 Task: Create a rule from the Routing list, Task moved to a section -> Set Priority in the project AgileRelay , set the section as To-Do and set the priority of the task as  High
Action: Mouse moved to (1271, 208)
Screenshot: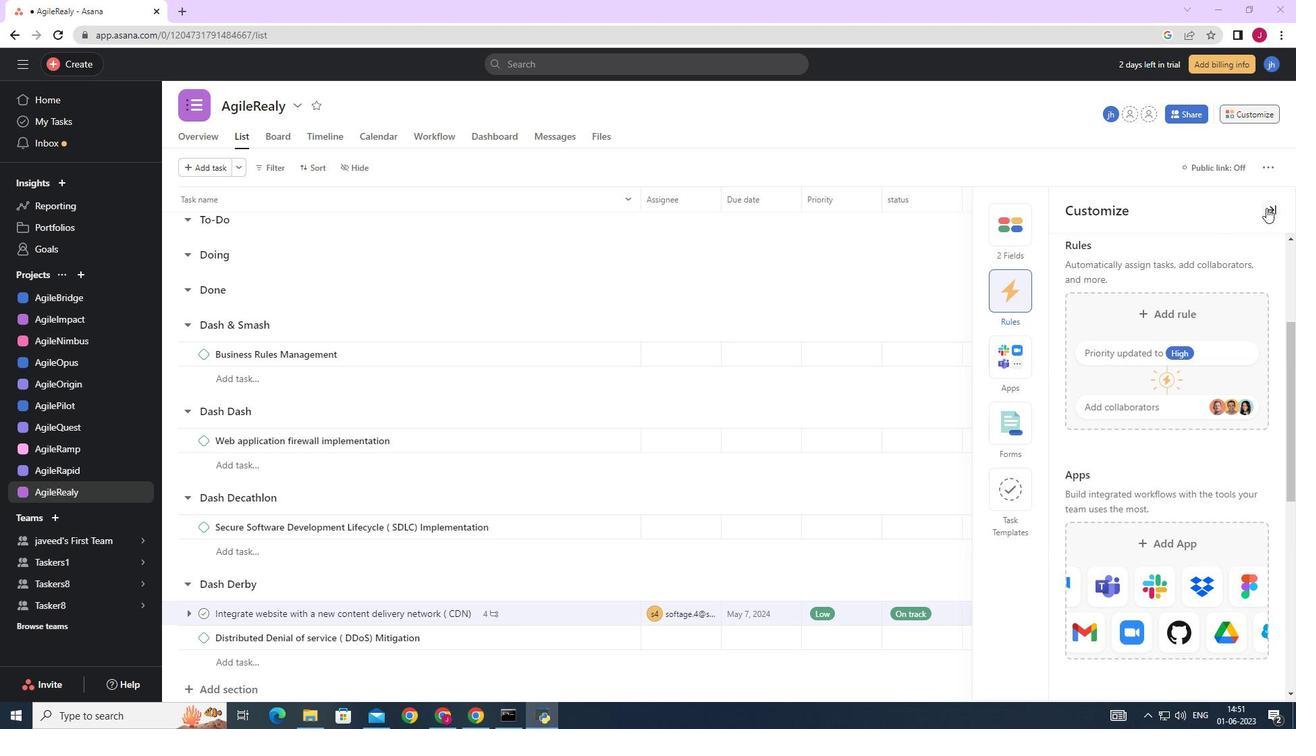 
Action: Mouse pressed left at (1271, 208)
Screenshot: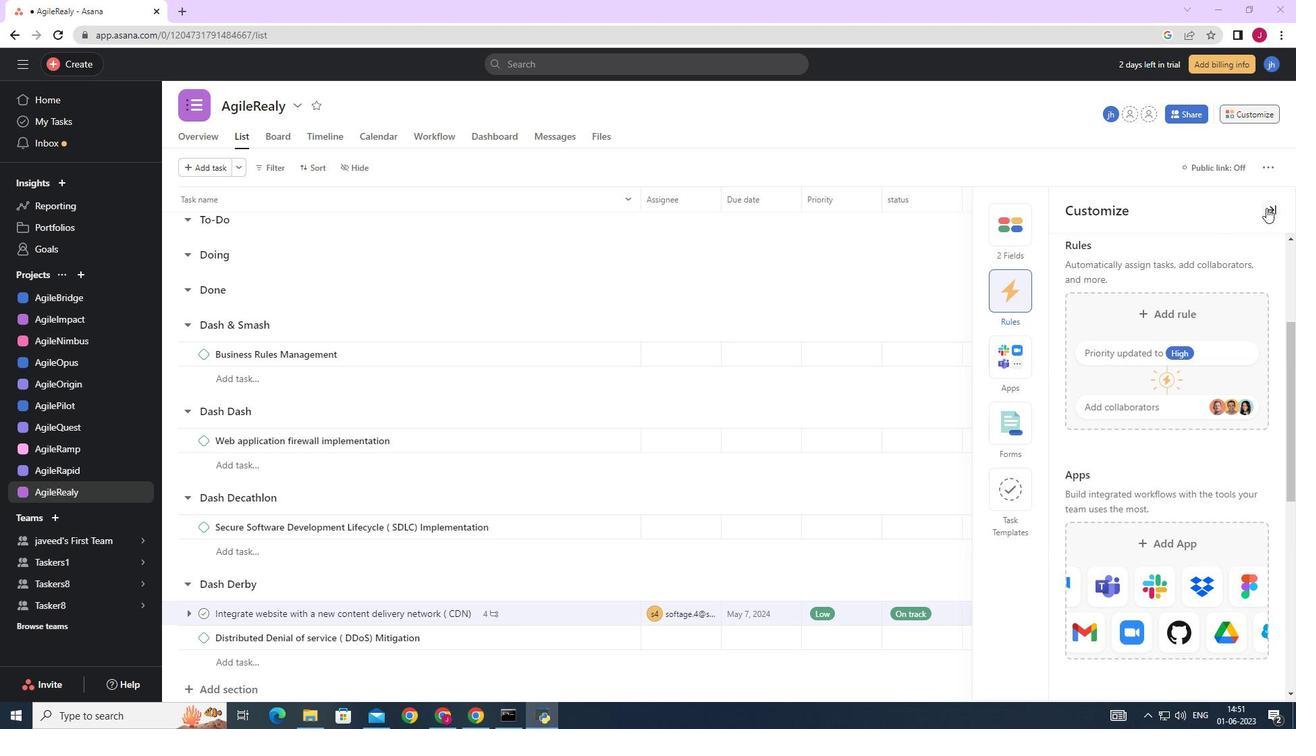
Action: Mouse moved to (1258, 114)
Screenshot: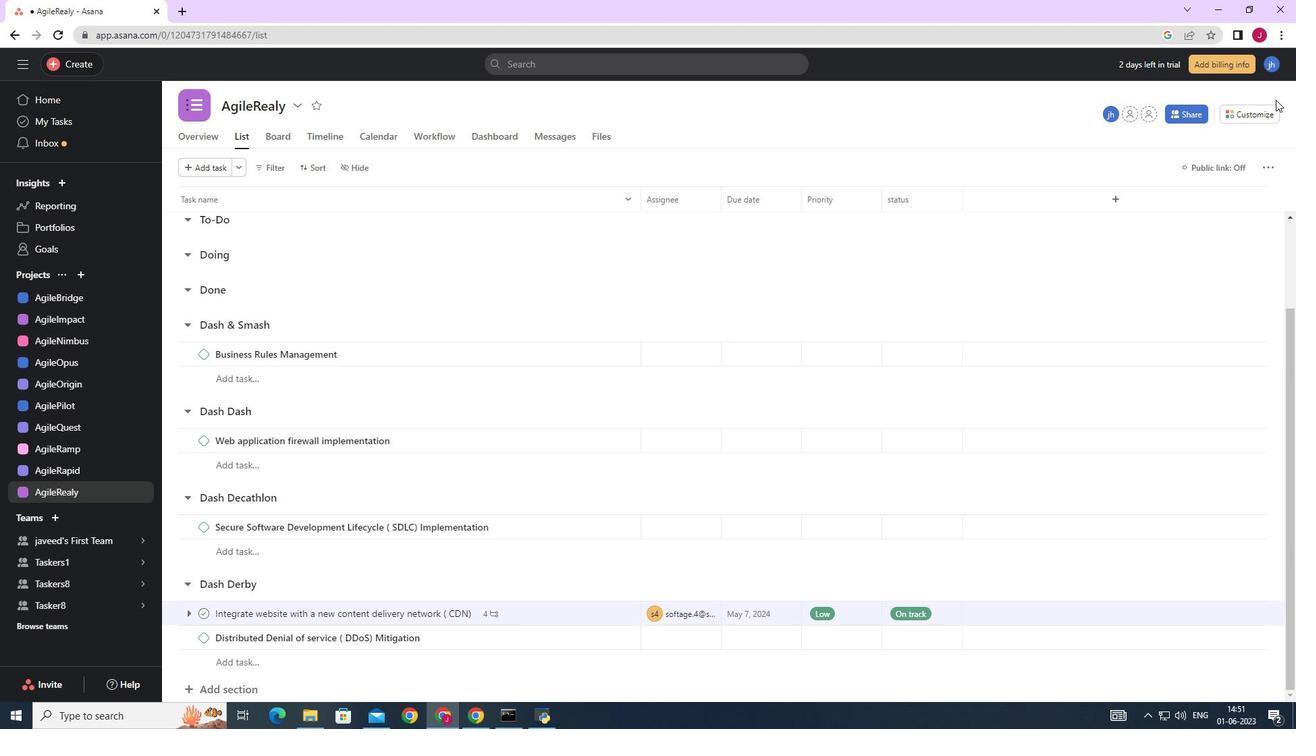 
Action: Mouse pressed left at (1258, 114)
Screenshot: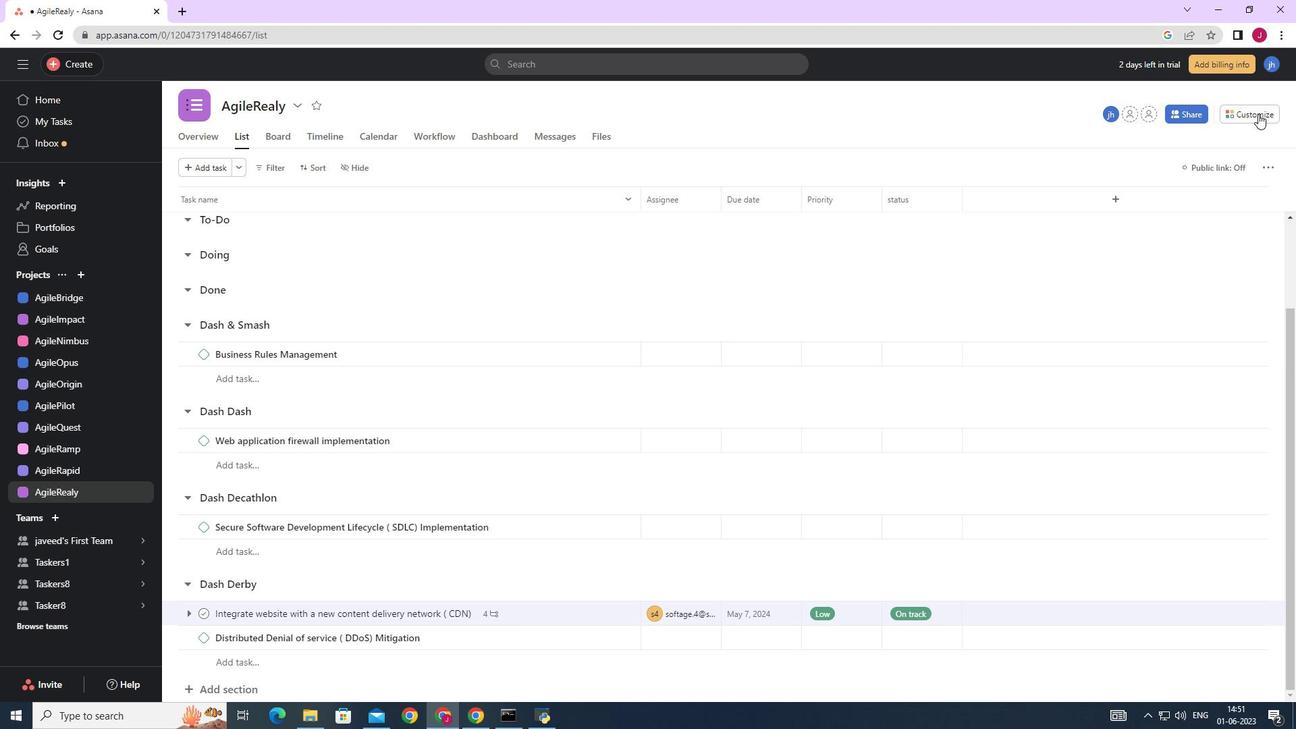 
Action: Mouse moved to (1016, 290)
Screenshot: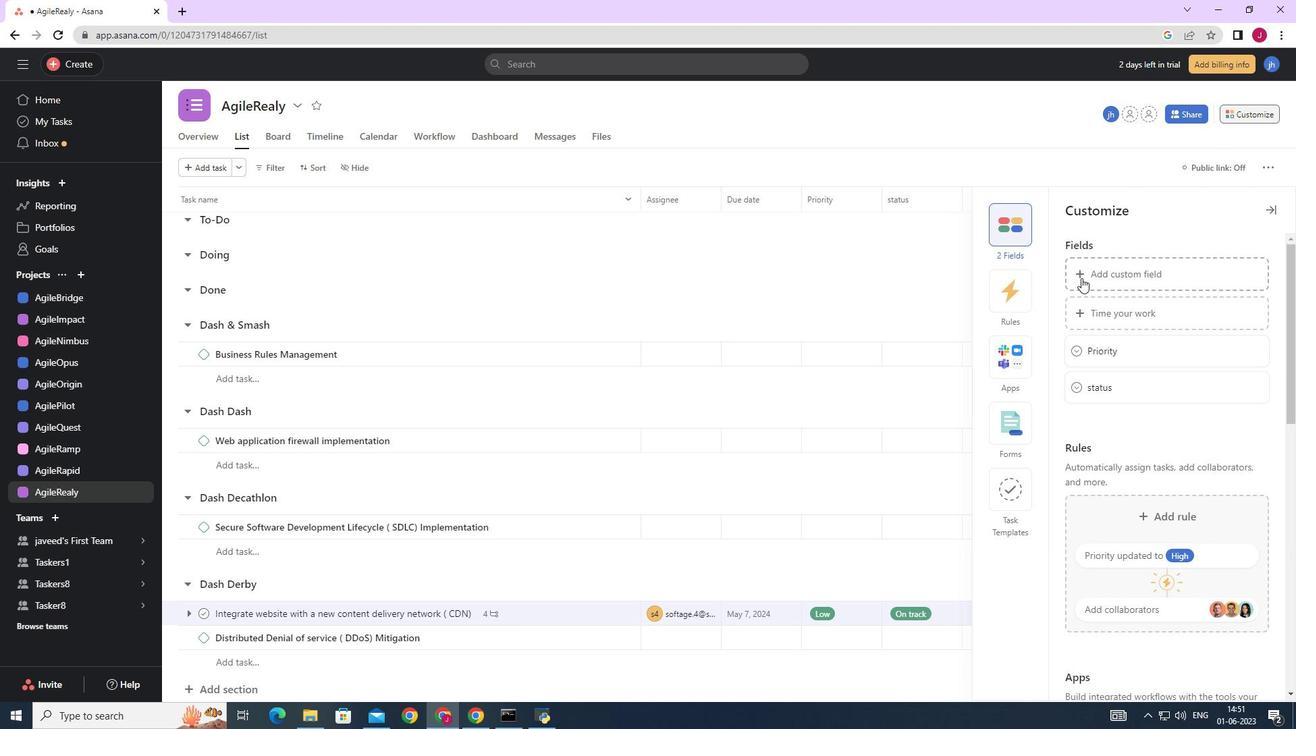 
Action: Mouse pressed left at (1016, 290)
Screenshot: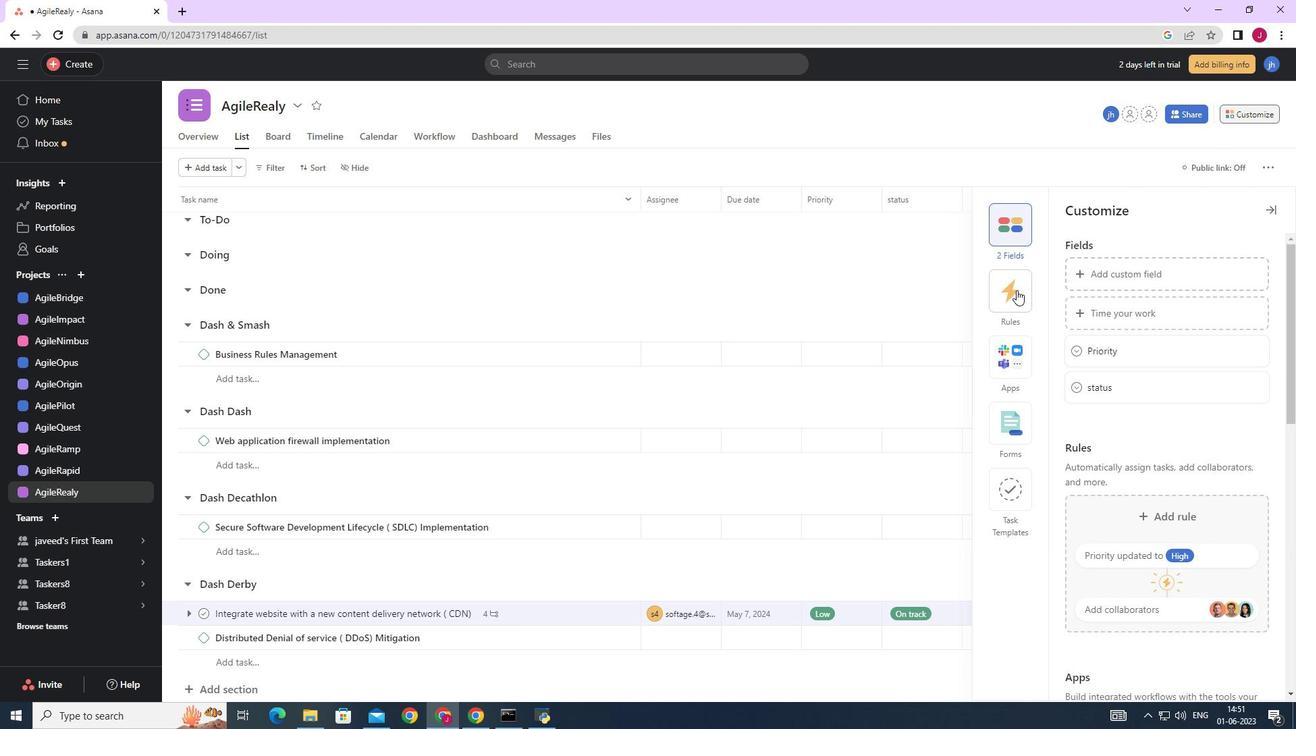 
Action: Mouse moved to (1095, 309)
Screenshot: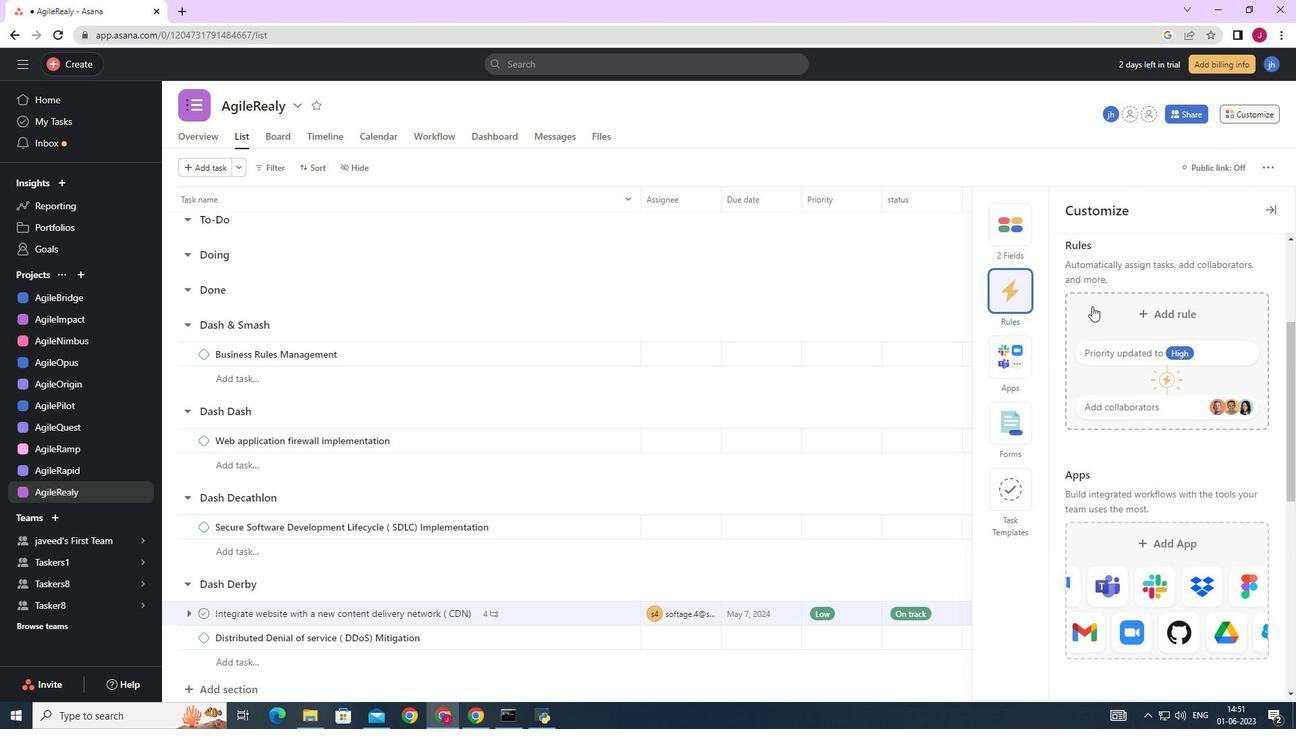 
Action: Mouse pressed left at (1095, 309)
Screenshot: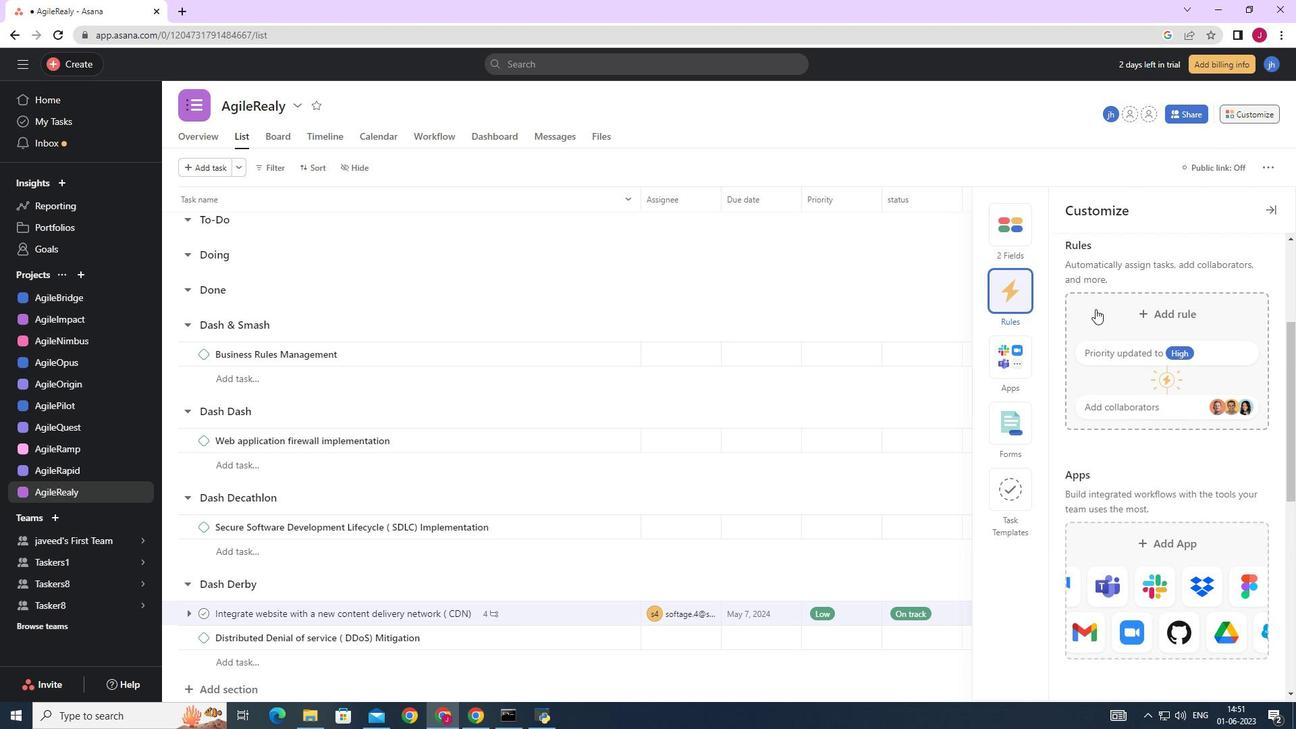 
Action: Mouse moved to (285, 171)
Screenshot: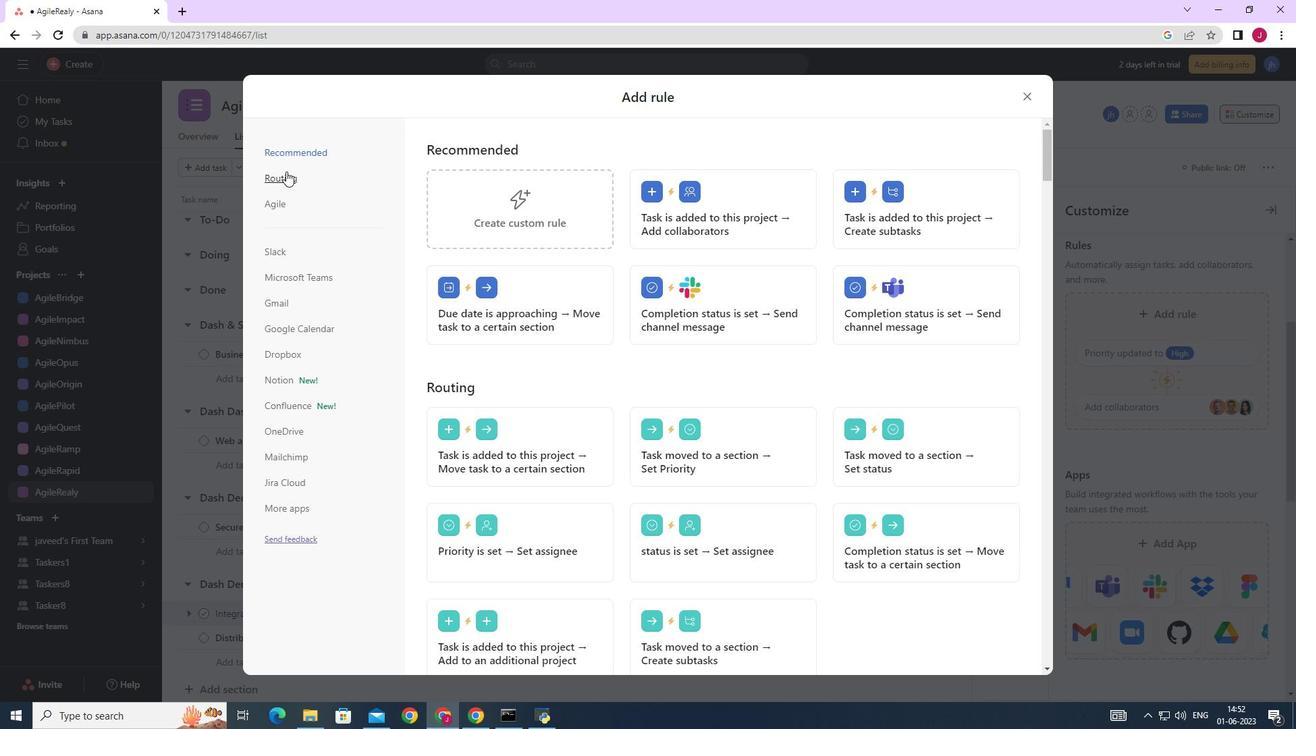 
Action: Mouse pressed left at (285, 171)
Screenshot: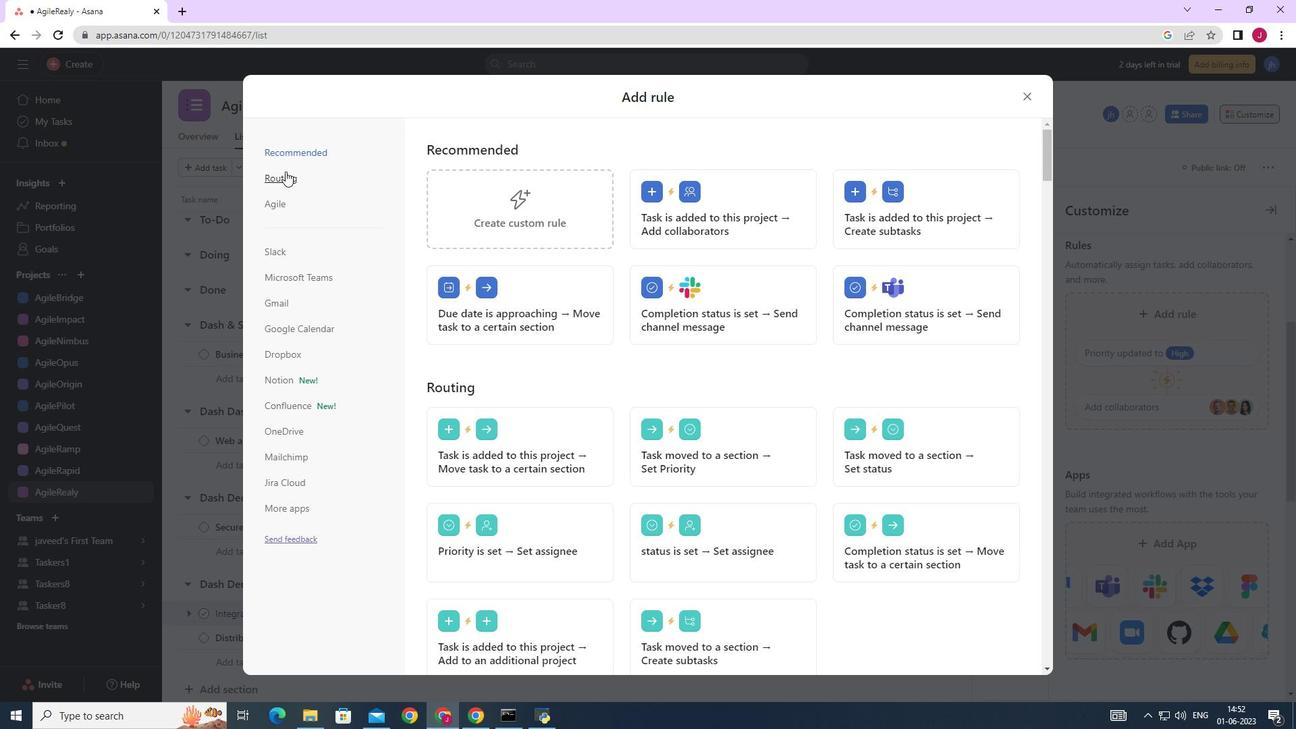 
Action: Mouse moved to (700, 208)
Screenshot: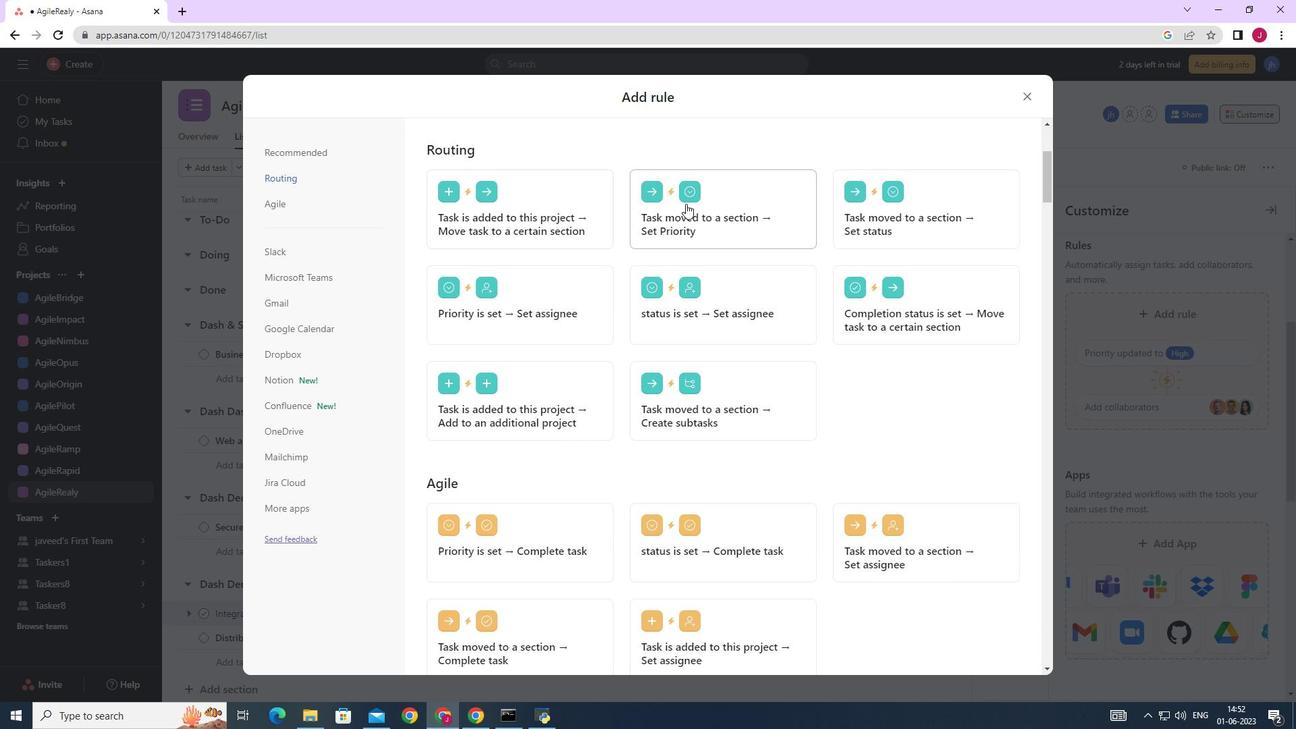
Action: Mouse pressed left at (700, 208)
Screenshot: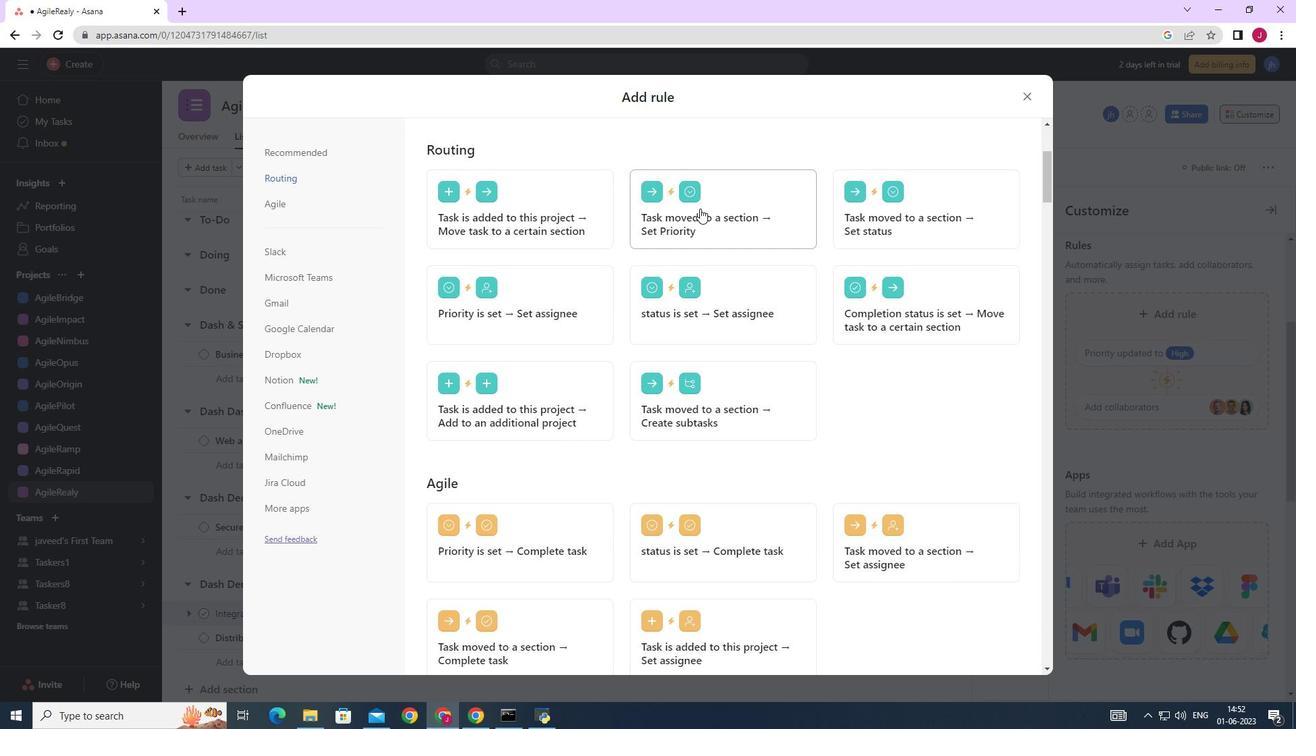 
Action: Mouse moved to (534, 359)
Screenshot: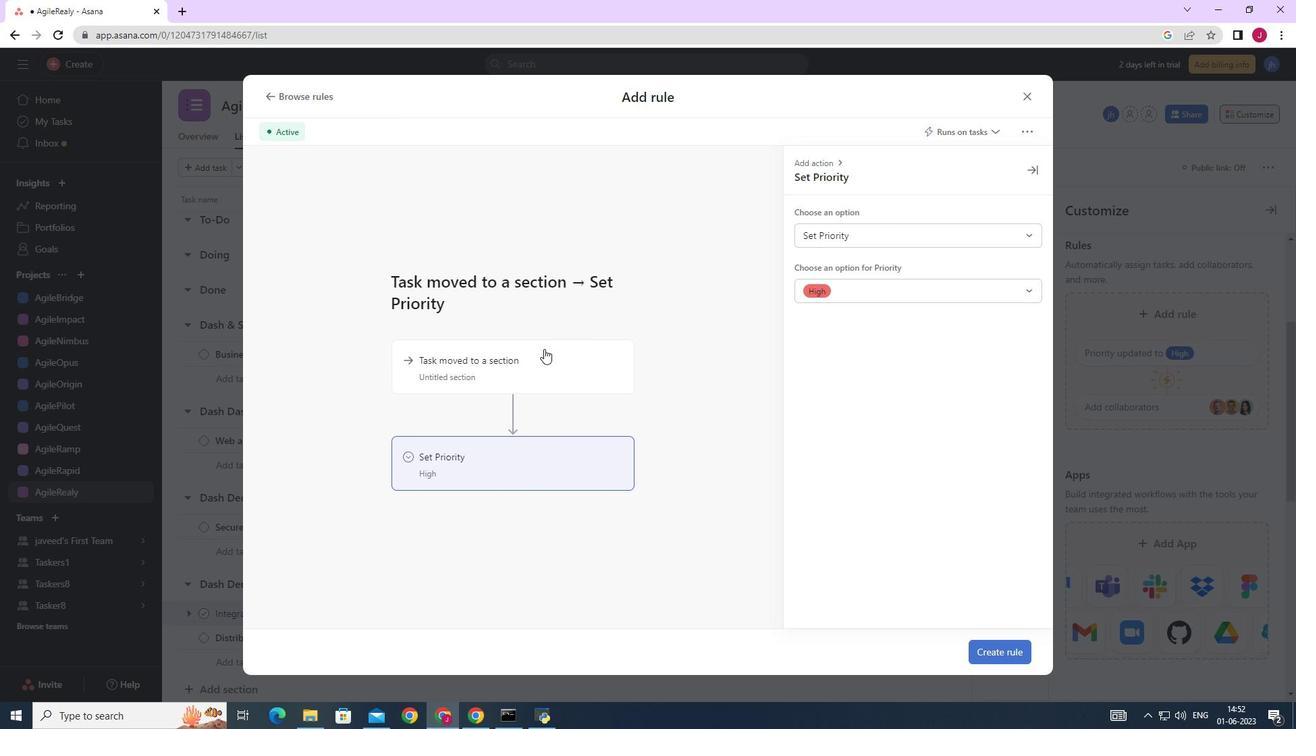 
Action: Mouse pressed left at (534, 359)
Screenshot: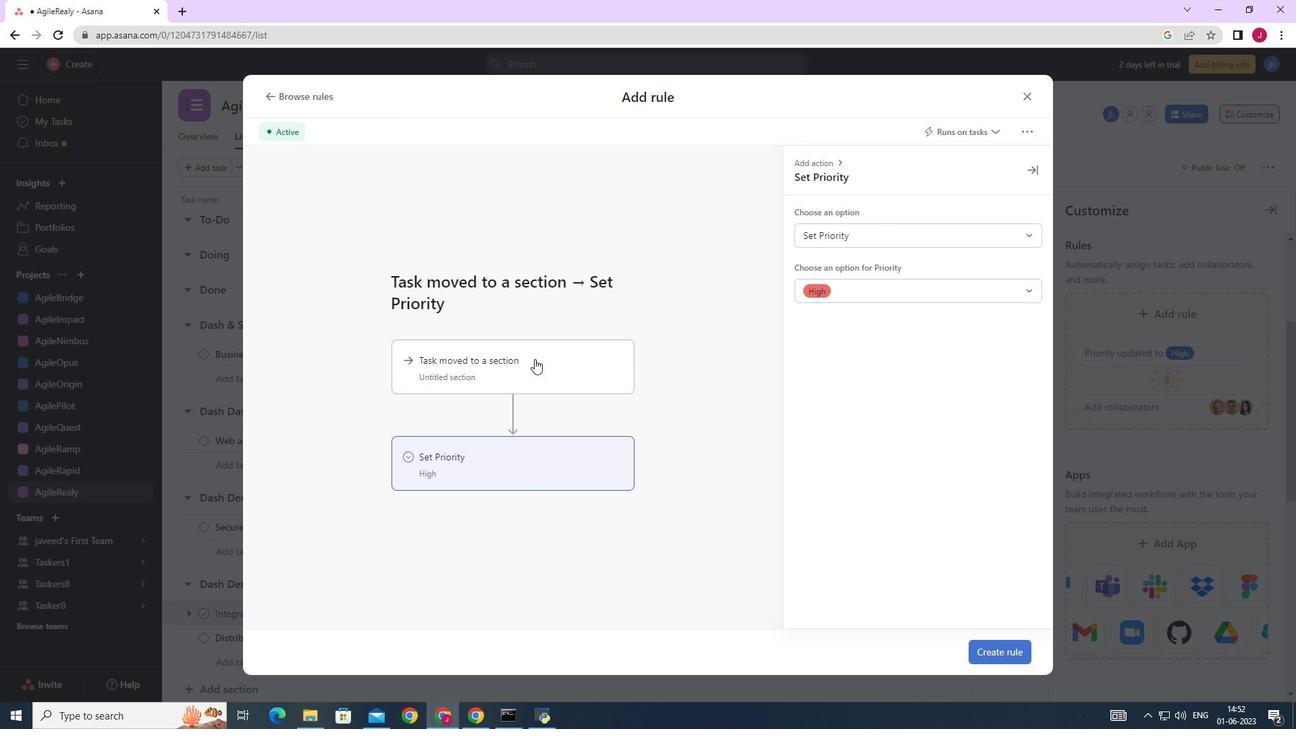 
Action: Mouse moved to (891, 238)
Screenshot: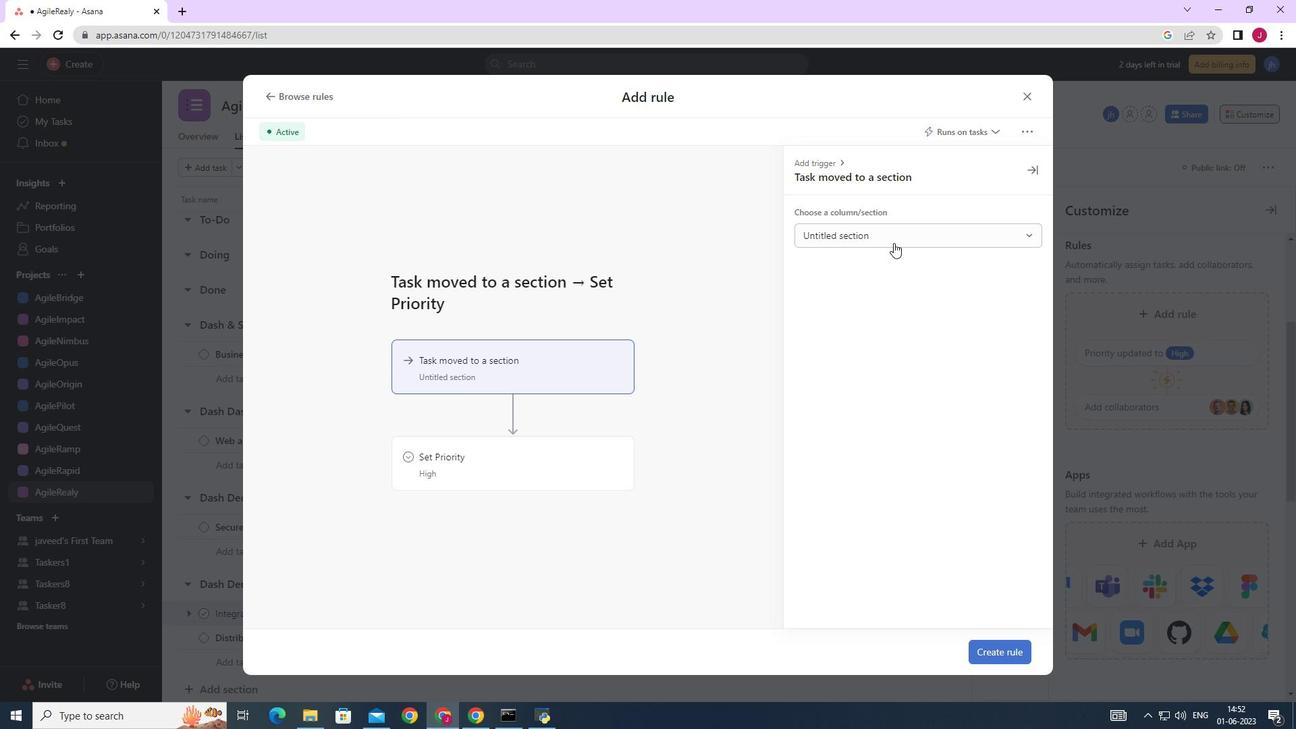 
Action: Mouse pressed left at (891, 238)
Screenshot: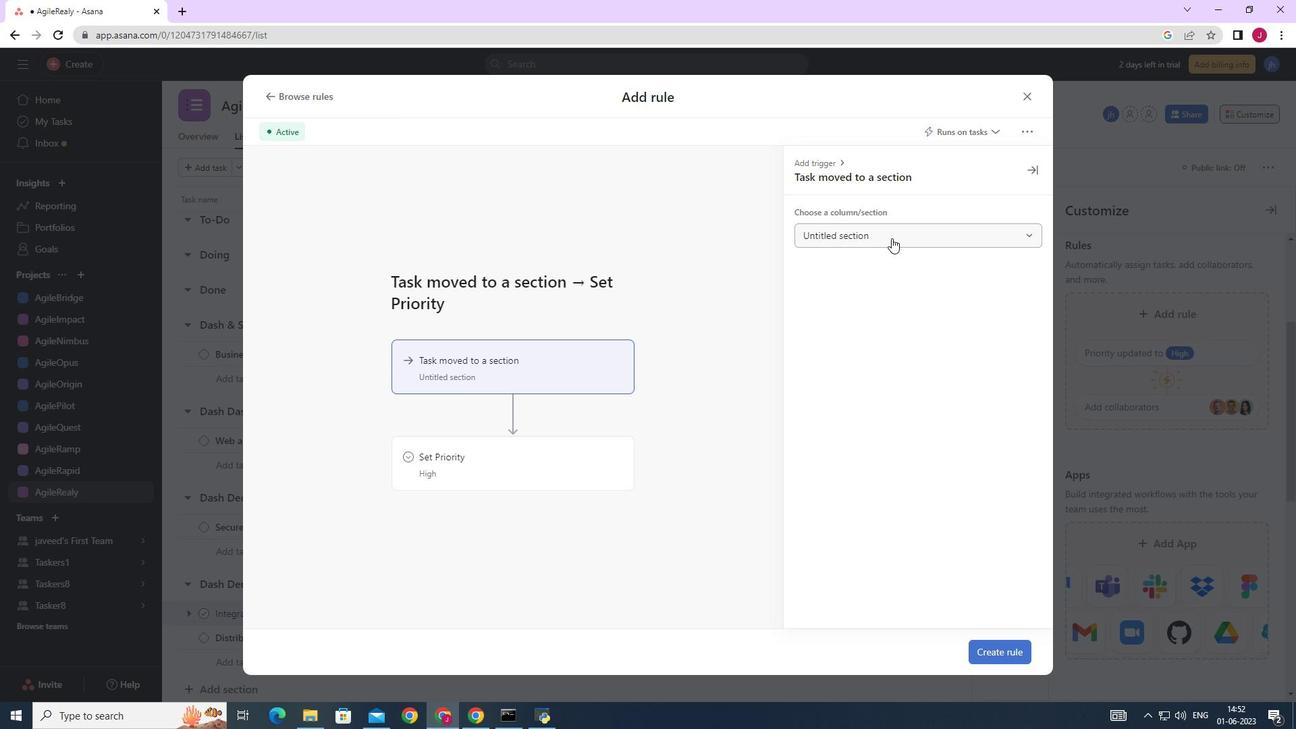 
Action: Mouse moved to (835, 293)
Screenshot: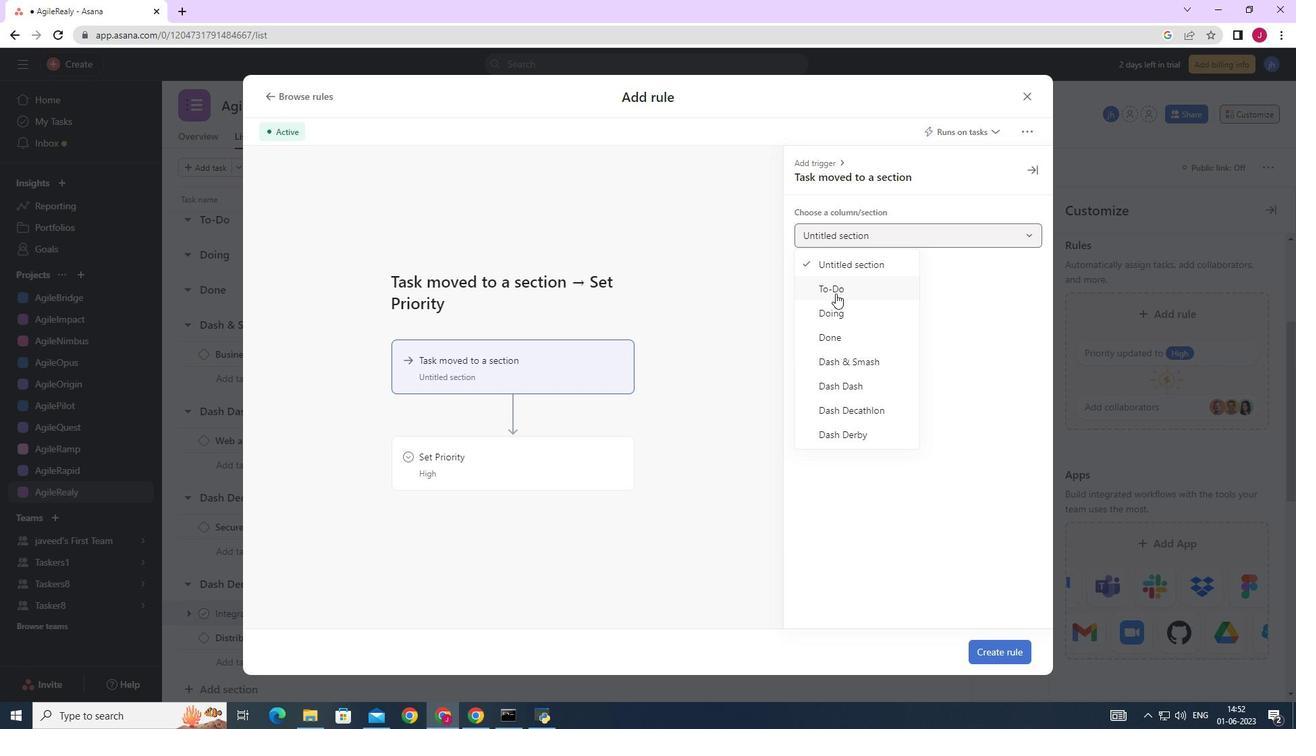 
Action: Mouse pressed left at (835, 293)
Screenshot: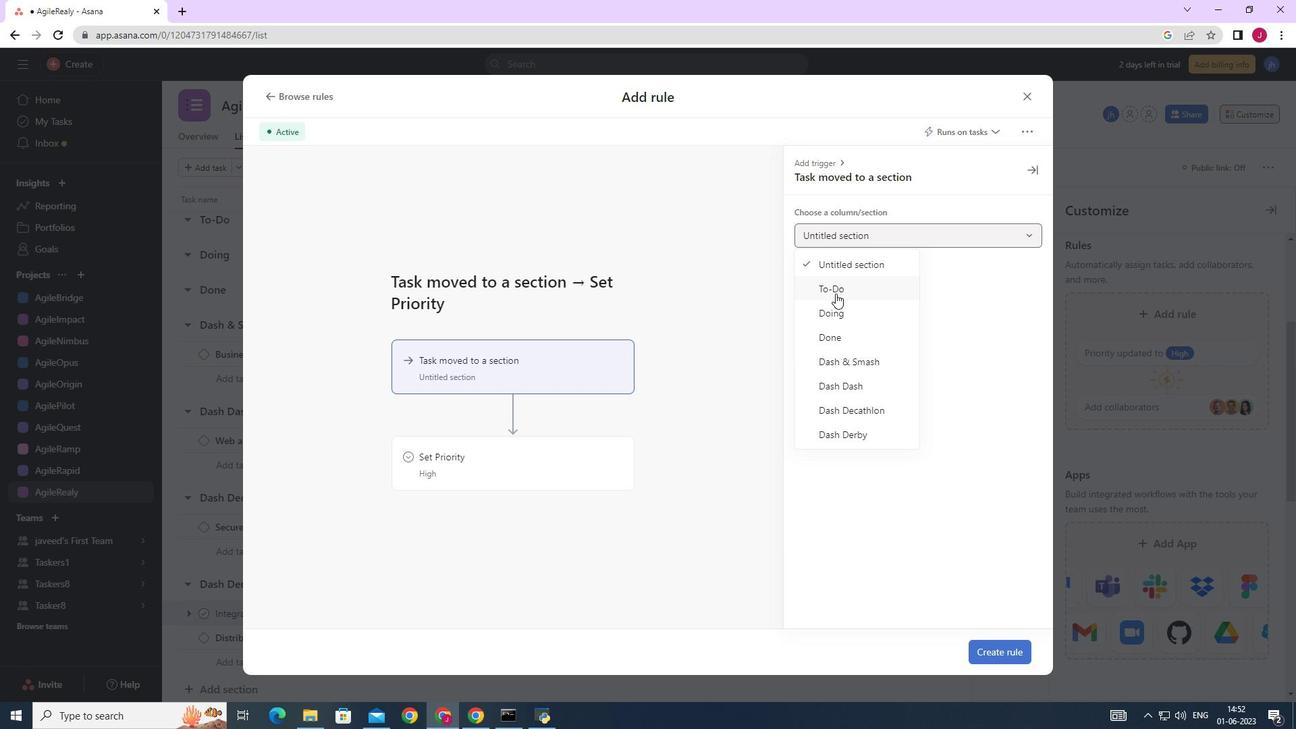 
Action: Mouse moved to (499, 488)
Screenshot: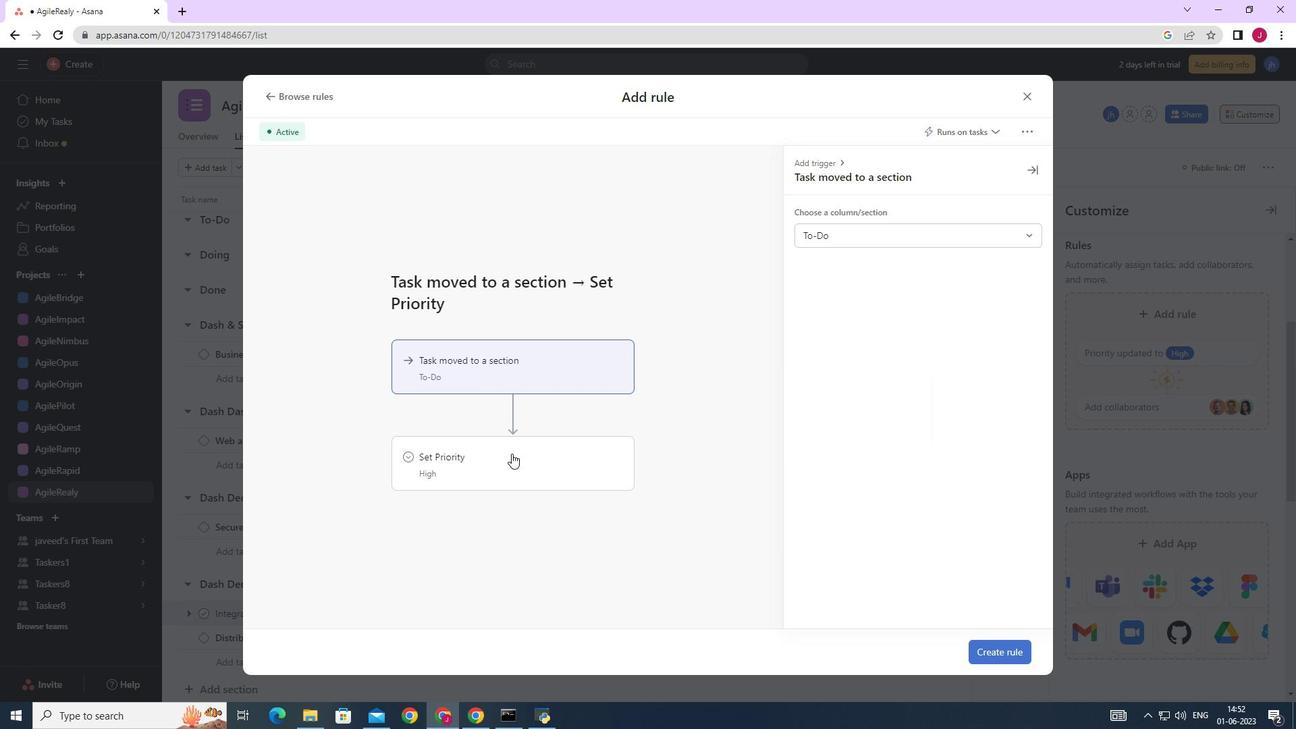 
Action: Mouse pressed left at (499, 488)
Screenshot: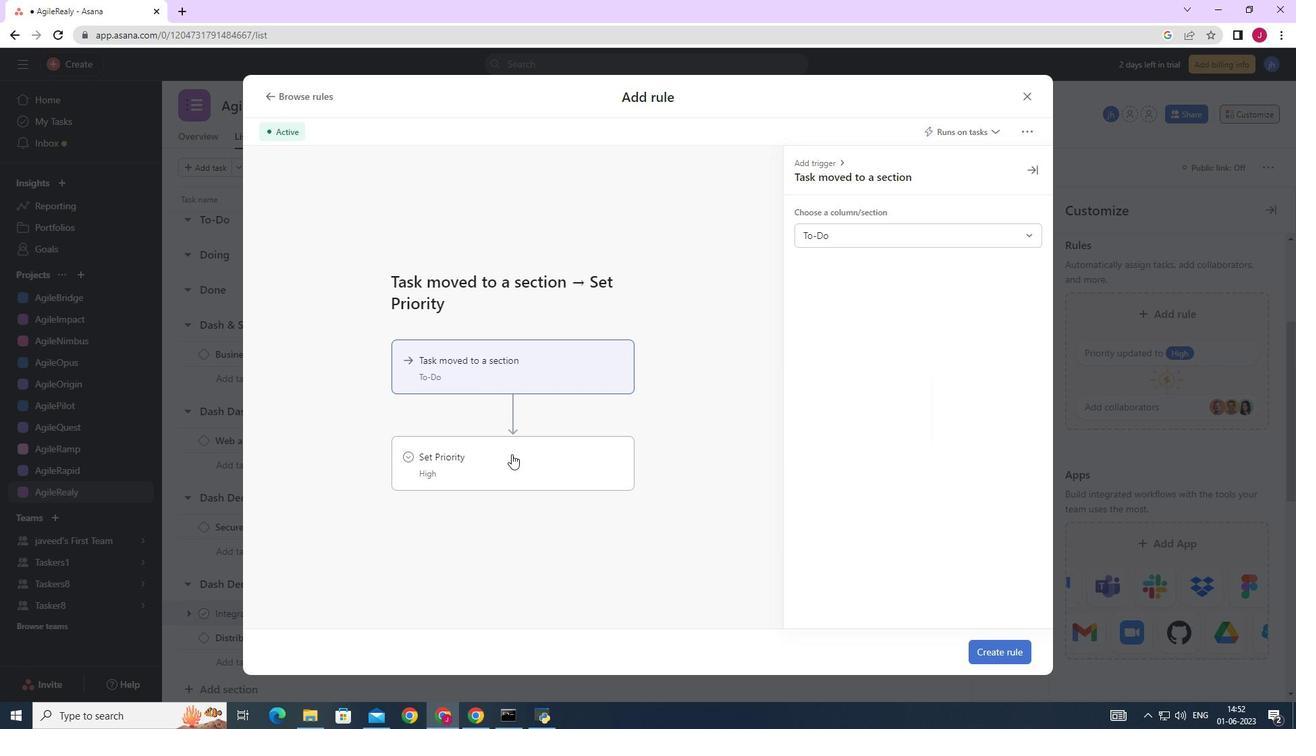 
Action: Mouse moved to (905, 232)
Screenshot: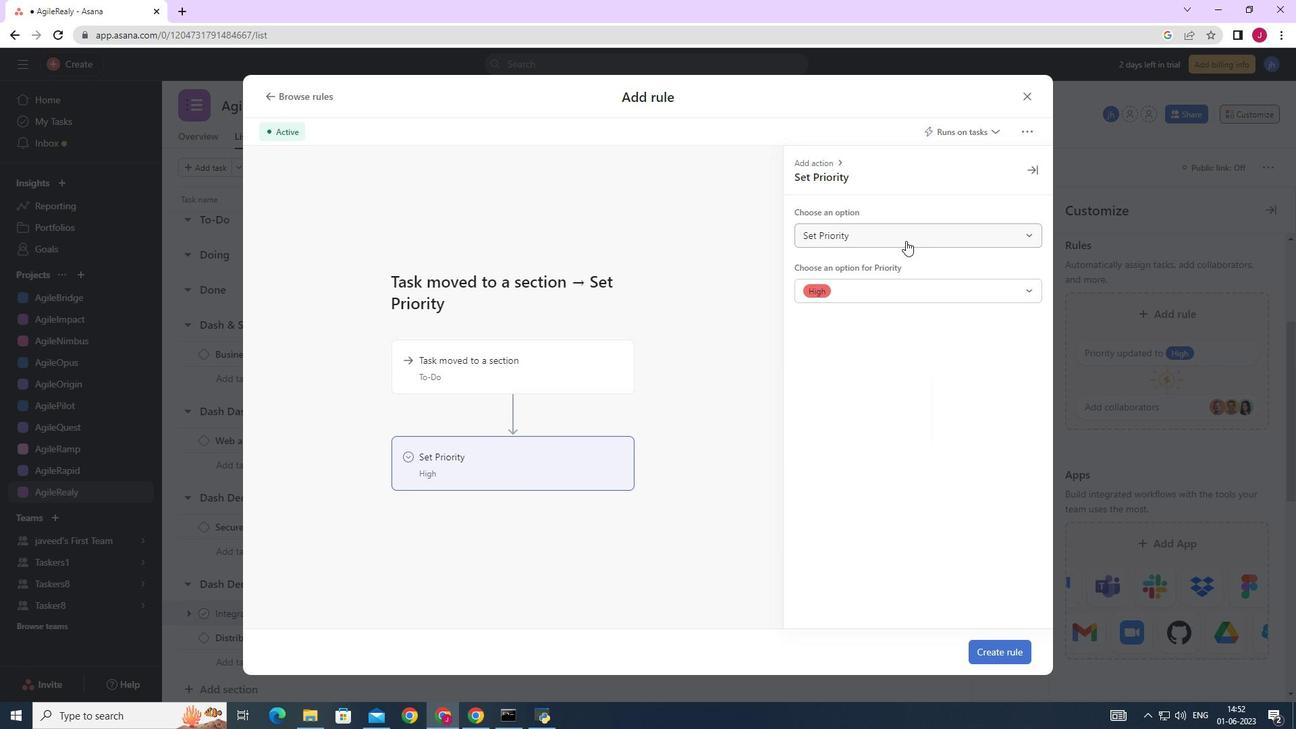 
Action: Mouse pressed left at (905, 232)
Screenshot: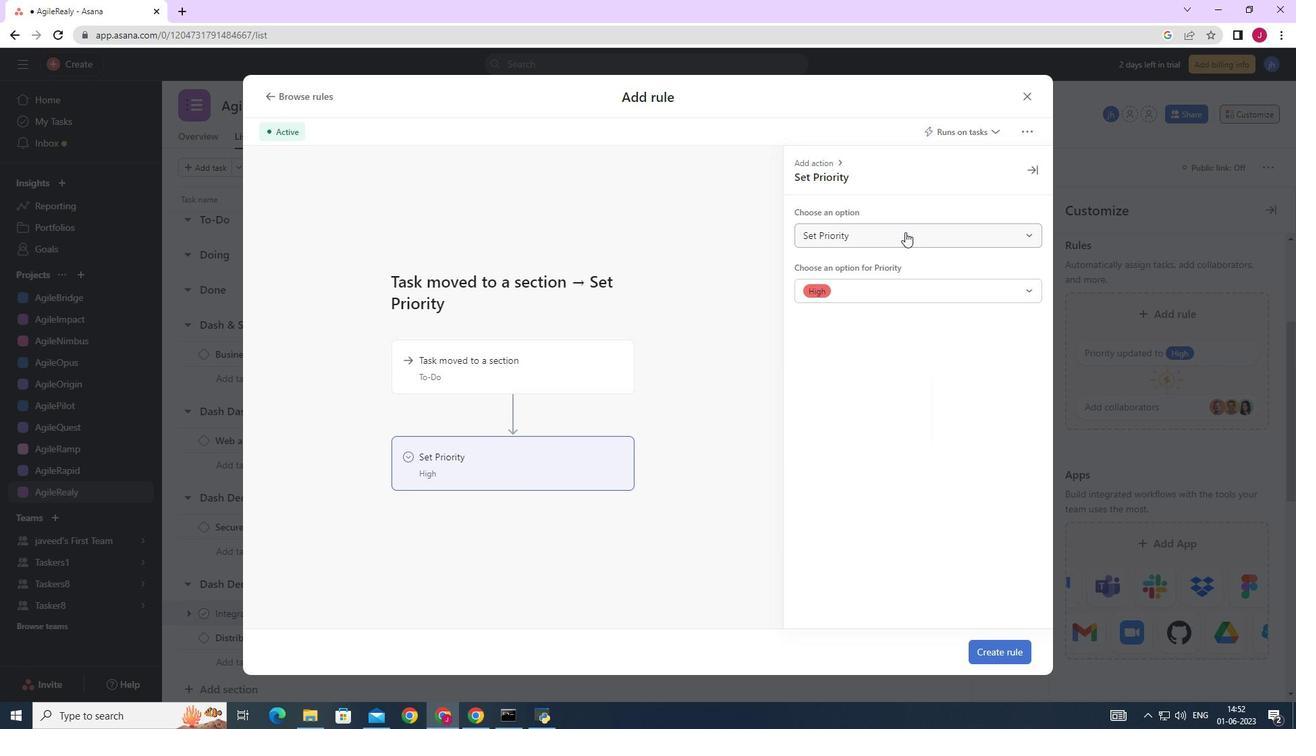 
Action: Mouse moved to (863, 263)
Screenshot: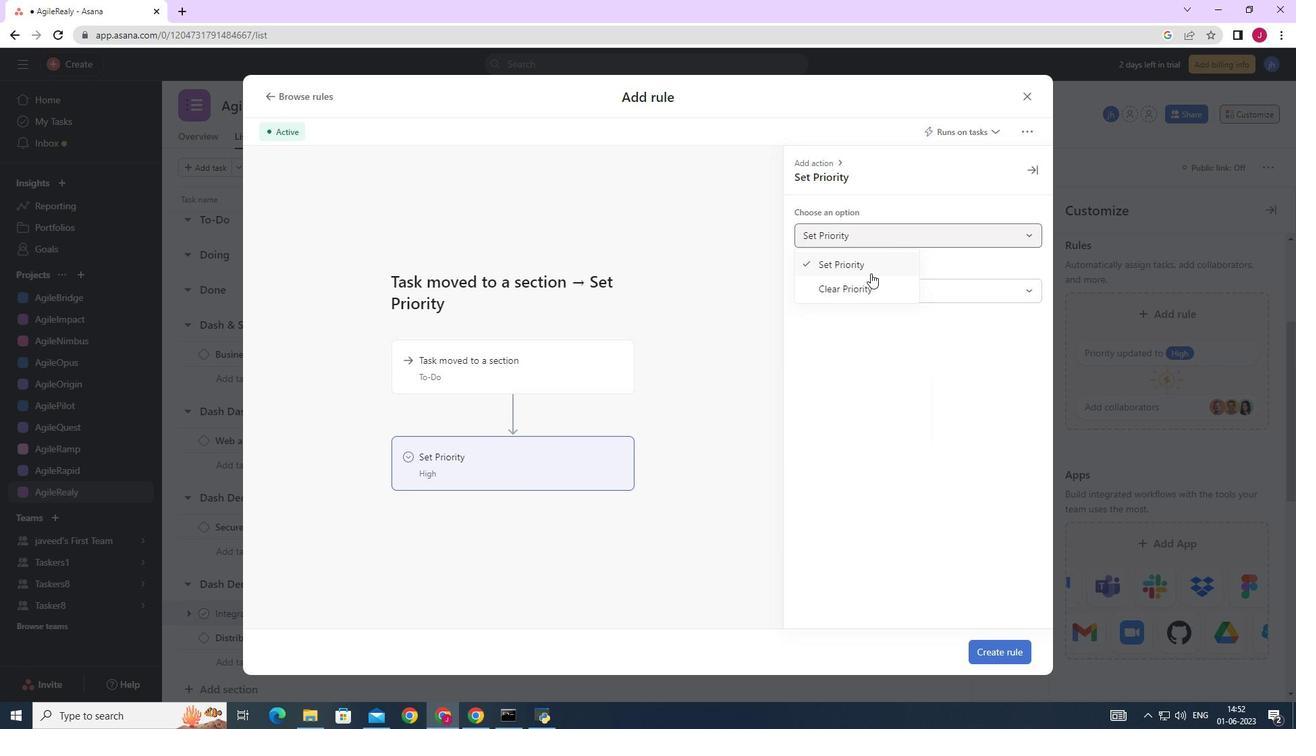 
Action: Mouse pressed left at (863, 263)
Screenshot: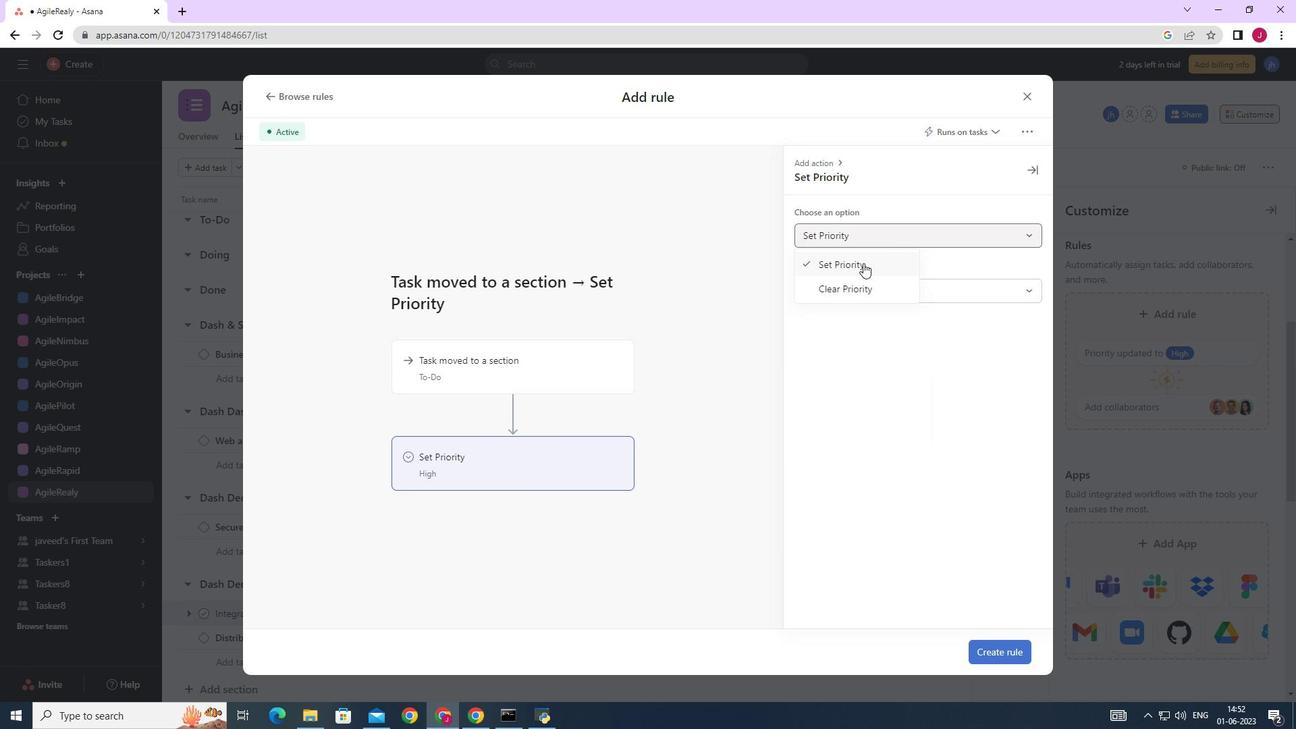 
Action: Mouse moved to (826, 288)
Screenshot: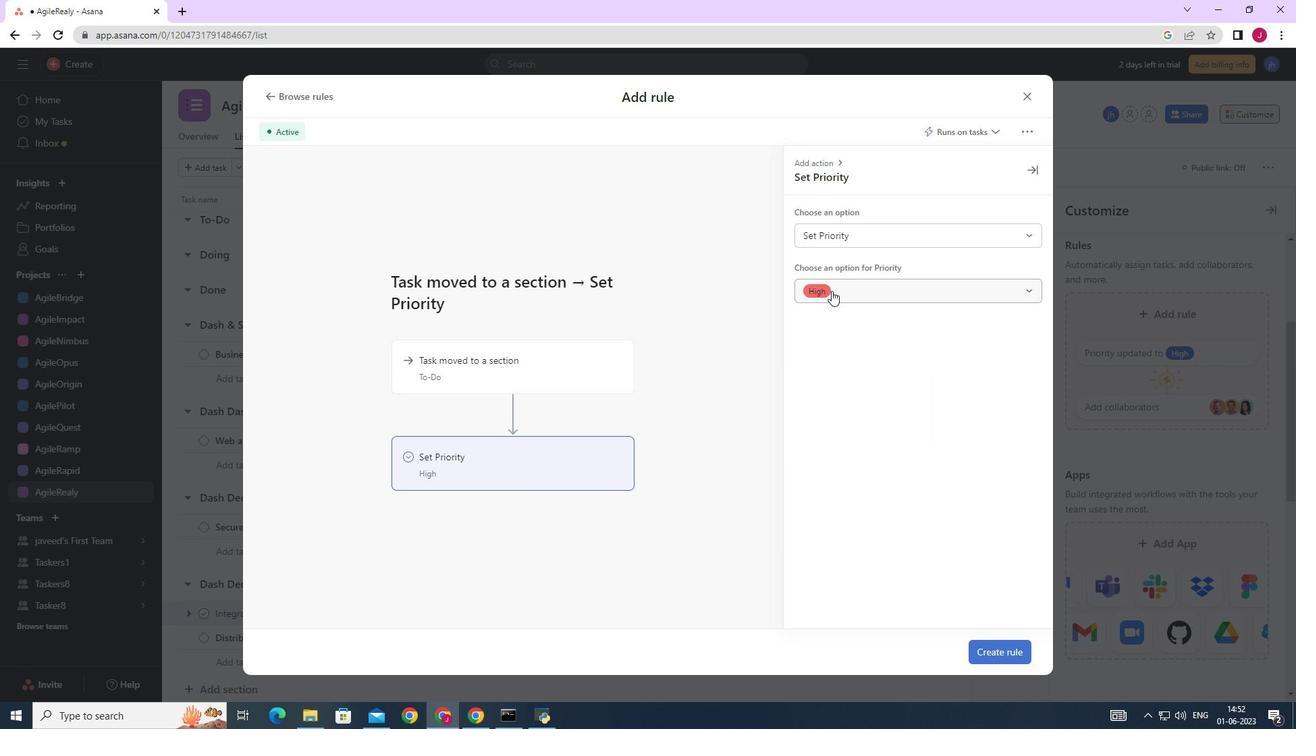
Action: Mouse pressed left at (826, 288)
Screenshot: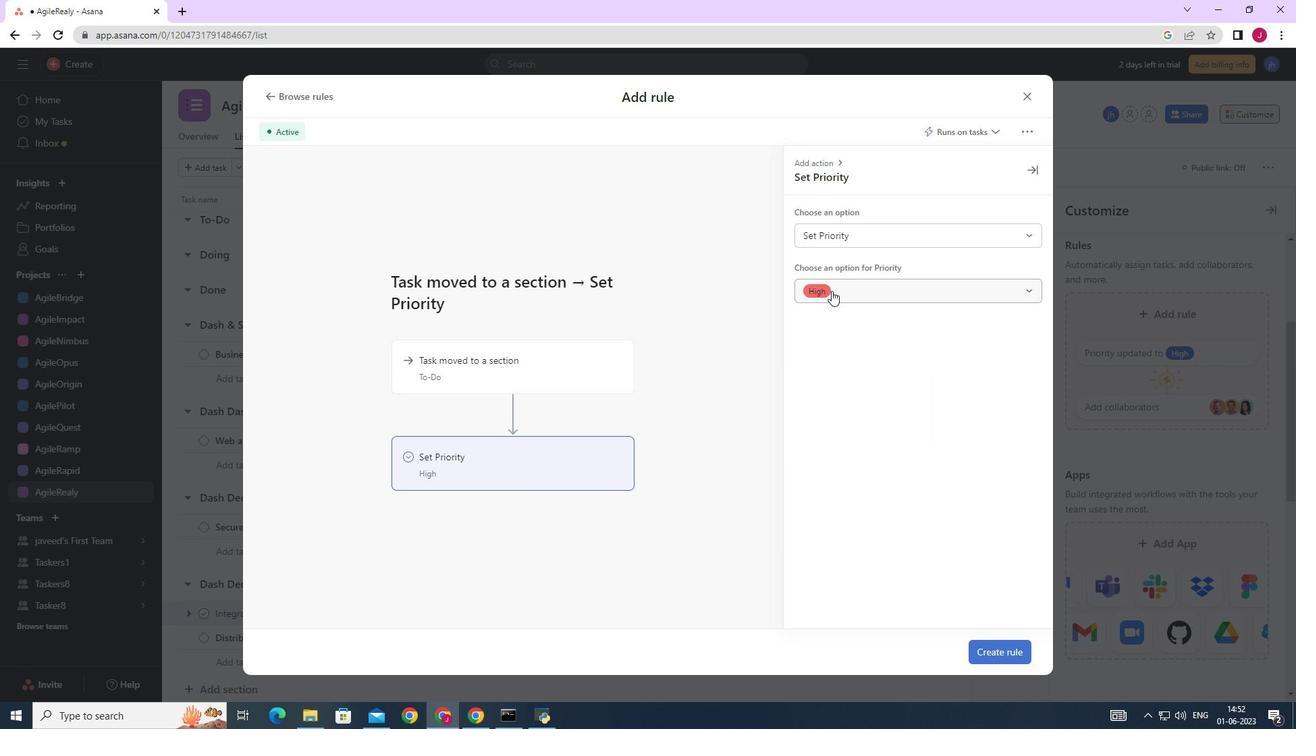 
Action: Mouse moved to (835, 320)
Screenshot: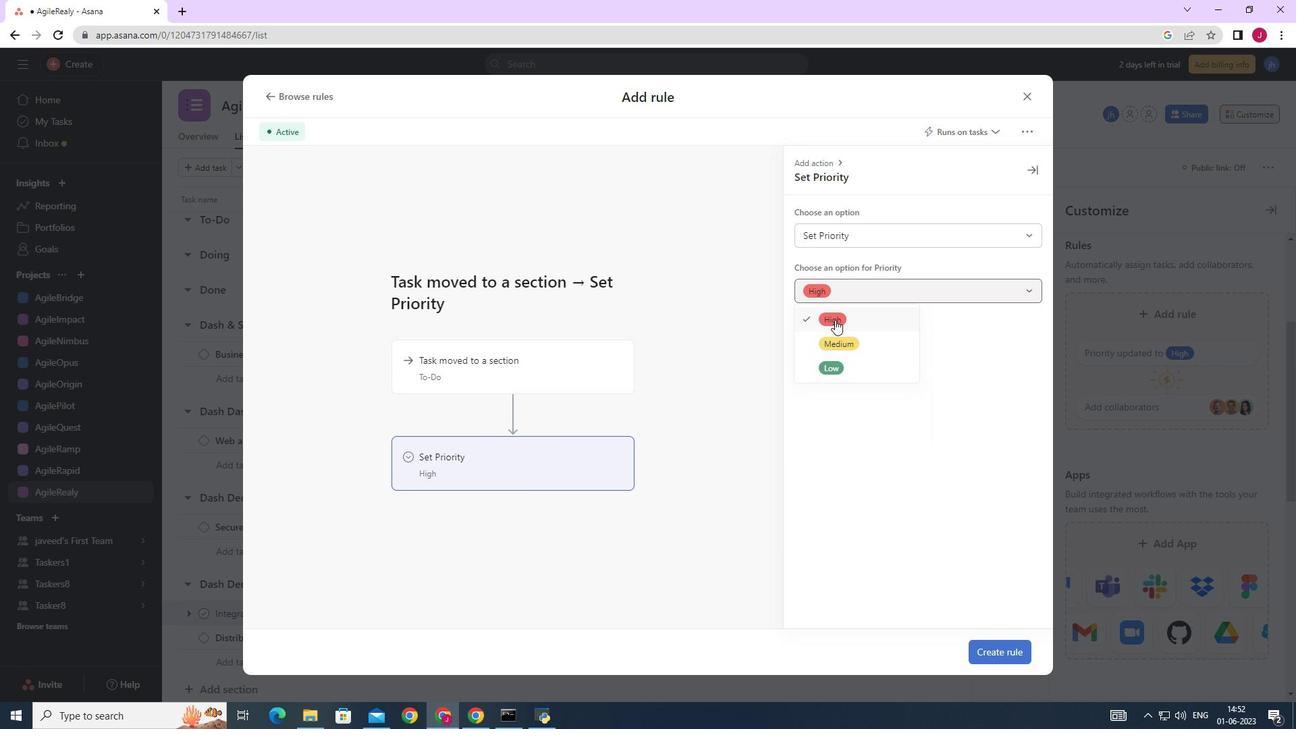 
Action: Mouse pressed left at (835, 320)
Screenshot: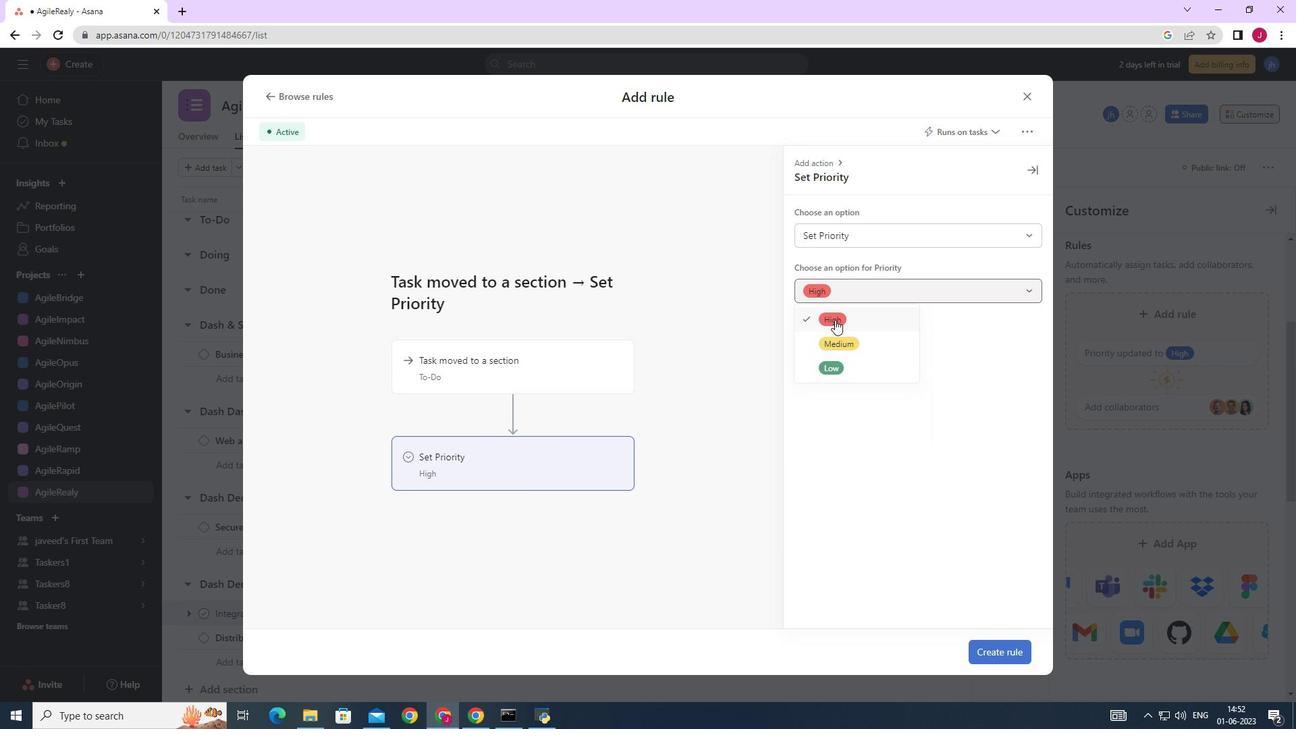 
Action: Mouse moved to (997, 652)
Screenshot: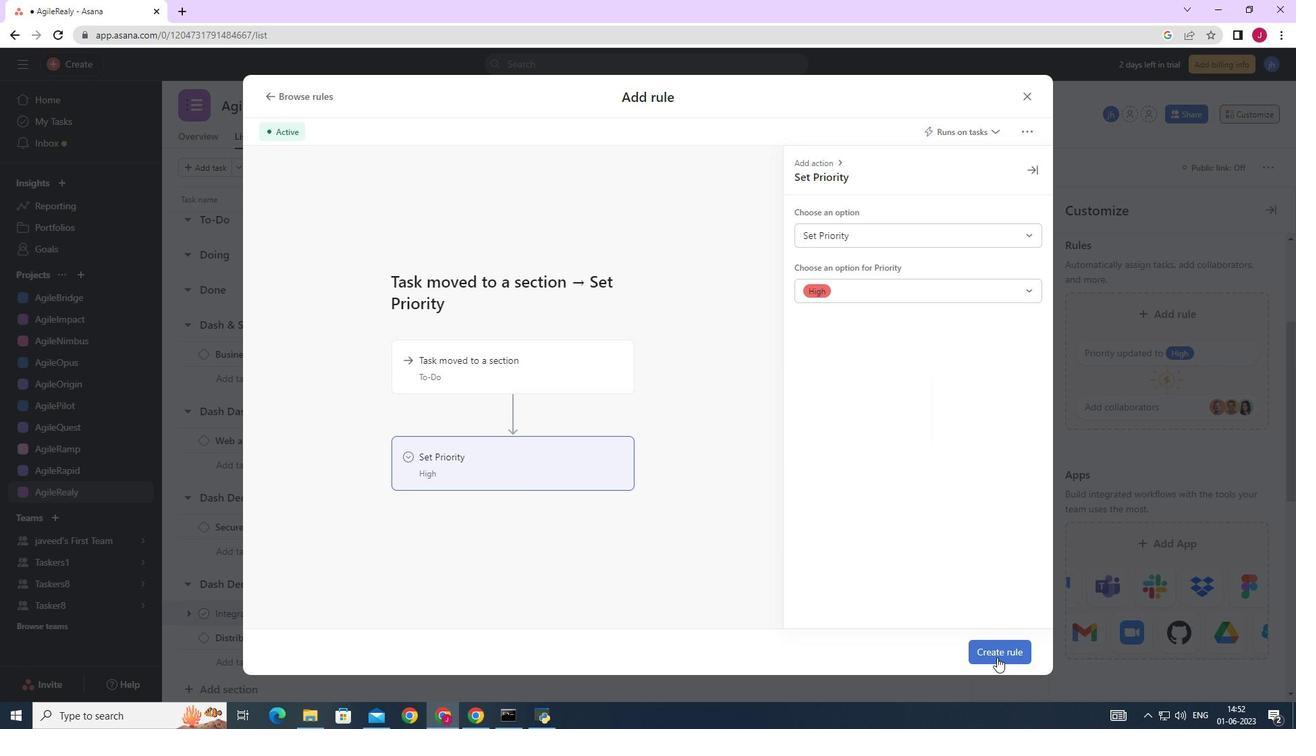 
Action: Mouse pressed left at (997, 652)
Screenshot: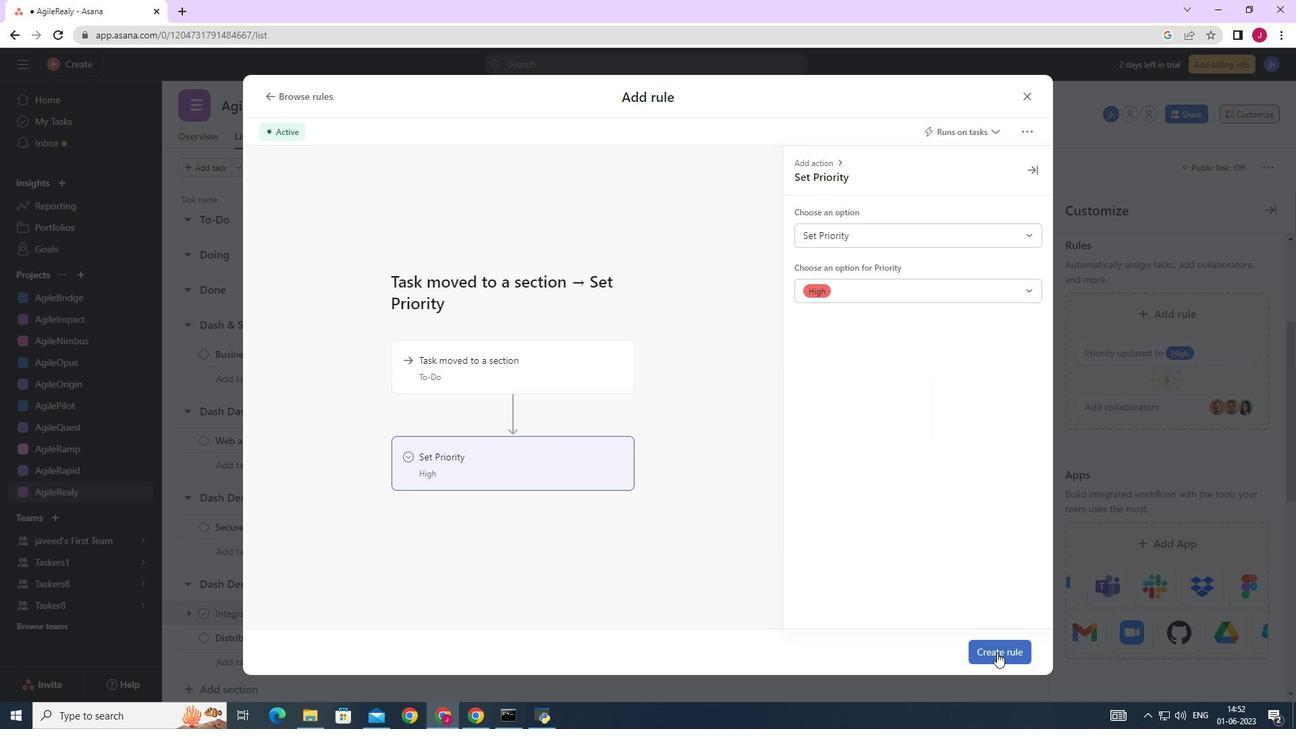 
Action: Mouse moved to (906, 565)
Screenshot: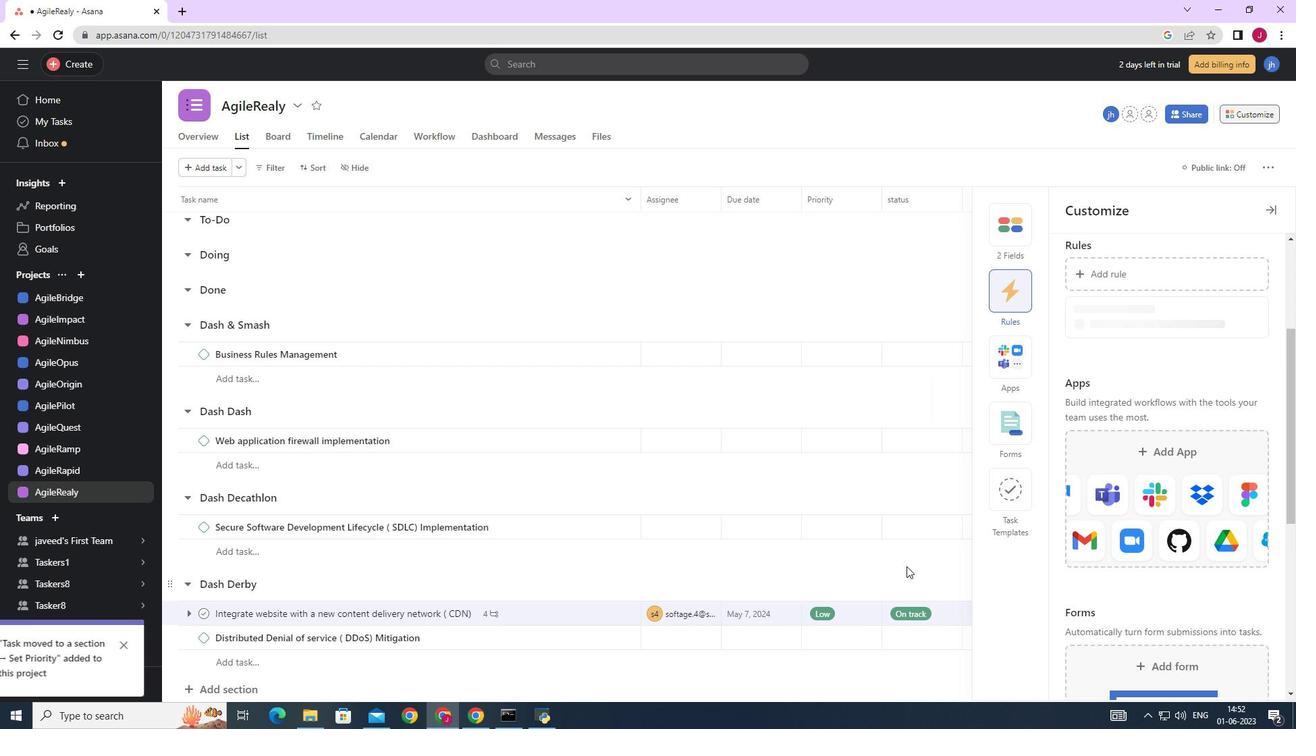 
